 Task: Send an email with the signature Eden Taylor with the subject 'Request for flextime' and the message 'I am sorry for any confusion and would like to clarify the situation.' from softage.1@softage.net to softage.2@softage.net and softage.3@softage.net with CC to softage.4@softage.net
Action: Key pressed n
Screenshot: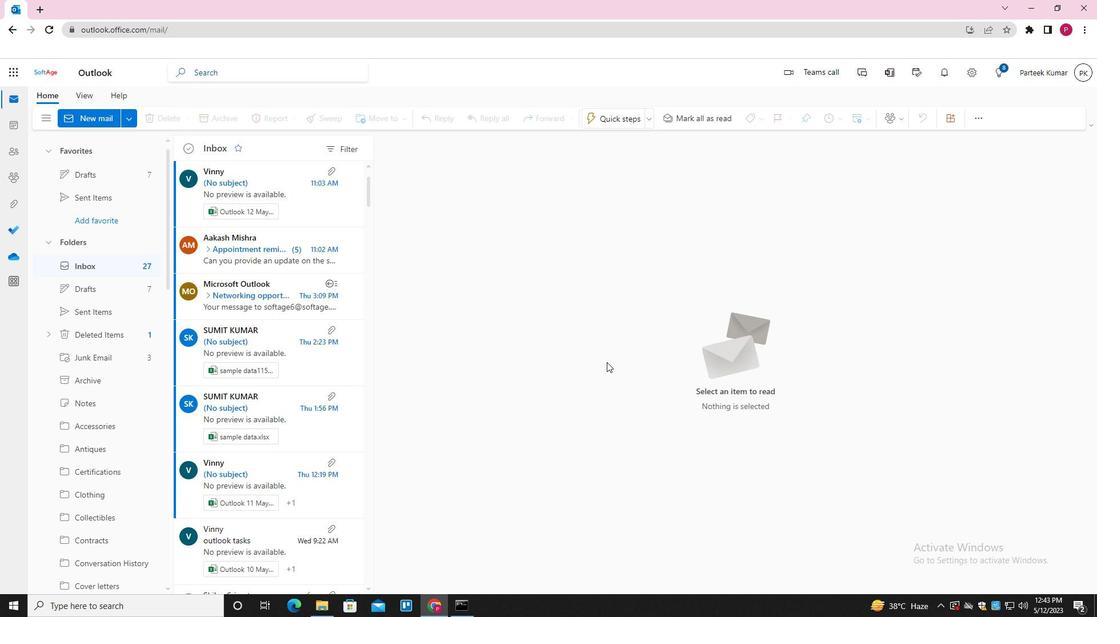 
Action: Mouse moved to (765, 120)
Screenshot: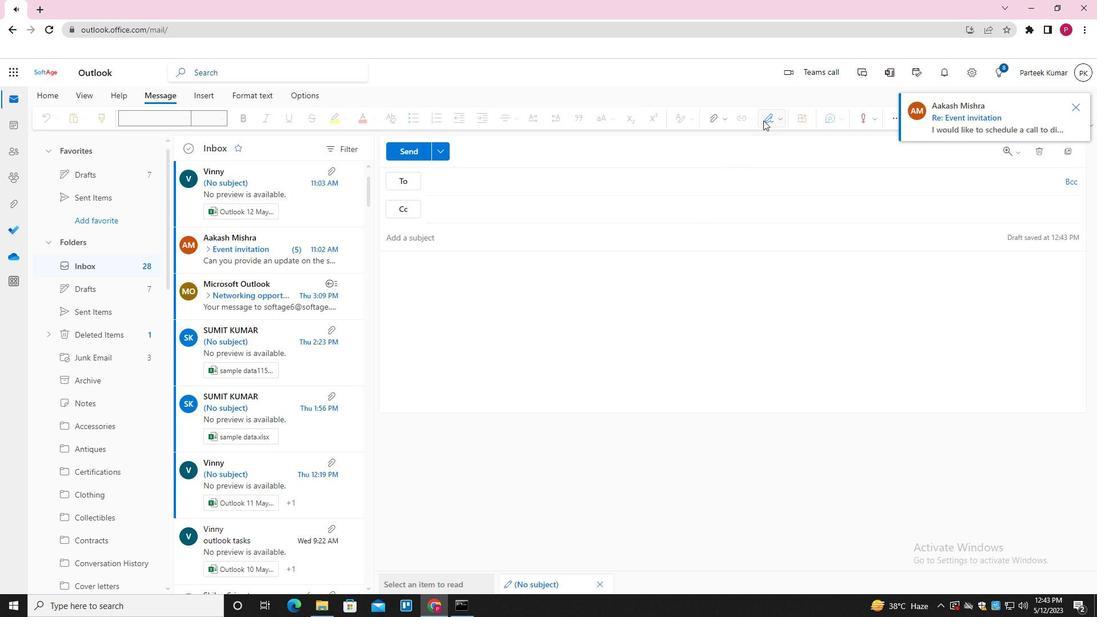 
Action: Mouse pressed left at (765, 120)
Screenshot: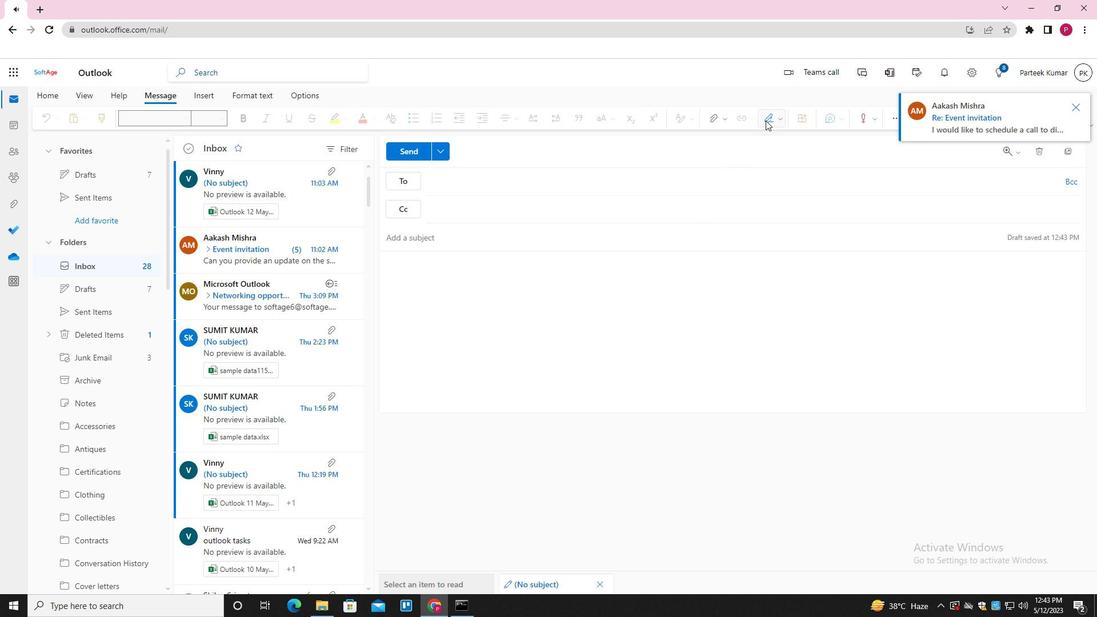 
Action: Mouse moved to (750, 165)
Screenshot: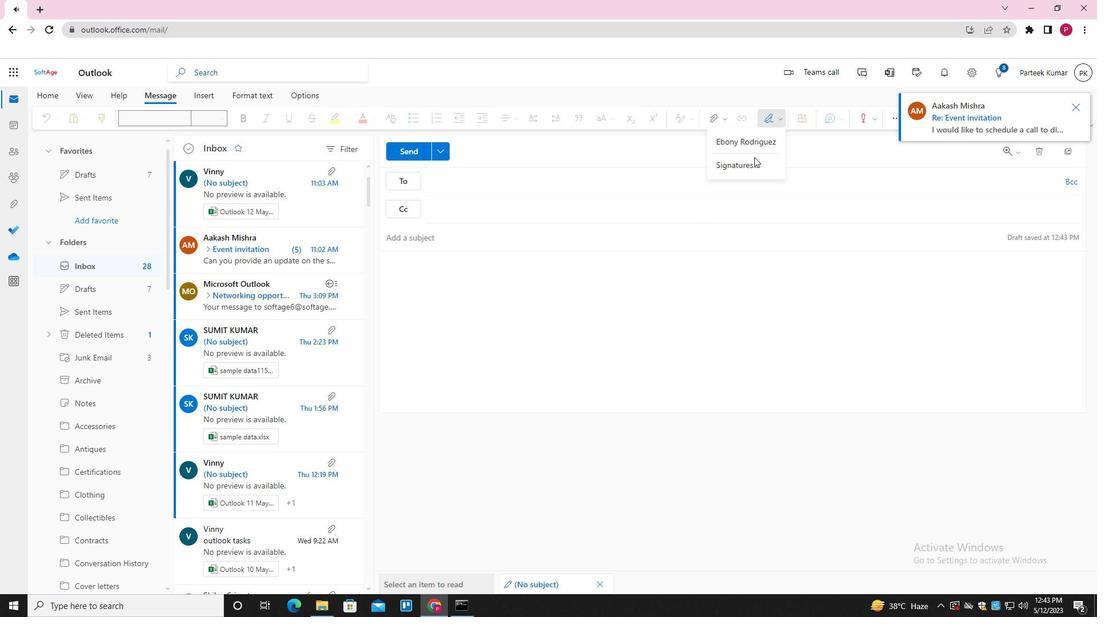 
Action: Mouse pressed left at (750, 165)
Screenshot: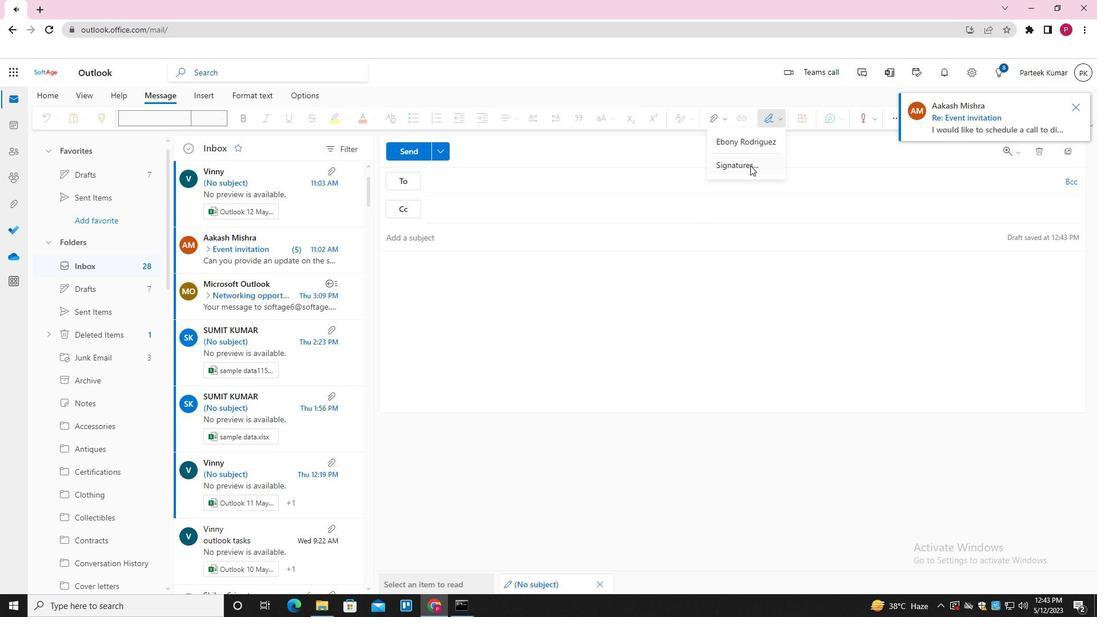 
Action: Mouse moved to (763, 212)
Screenshot: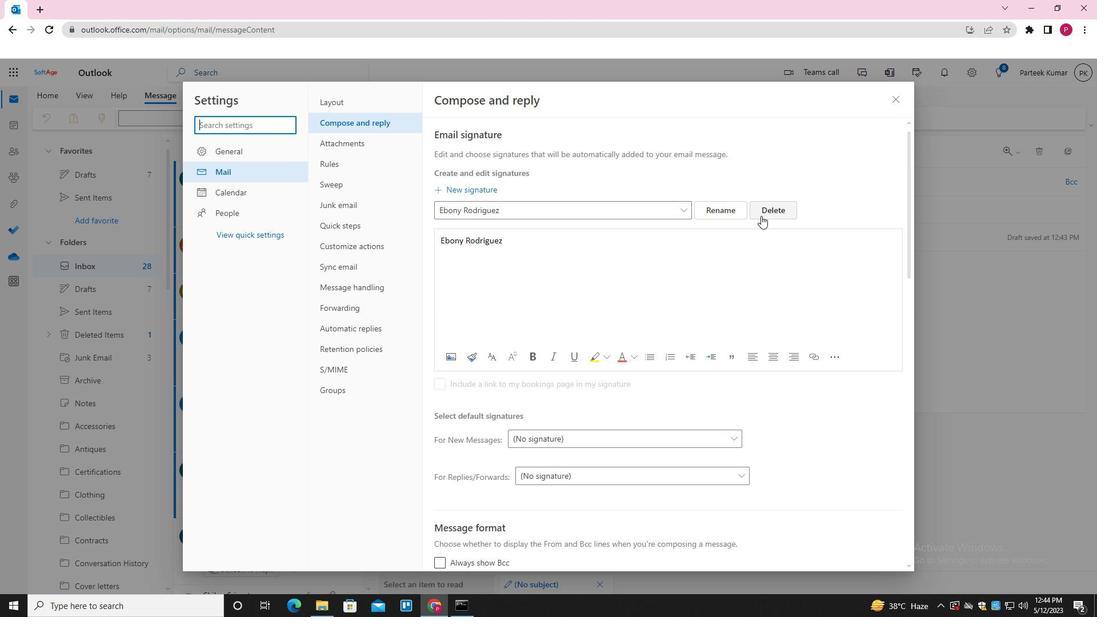 
Action: Mouse pressed left at (763, 212)
Screenshot: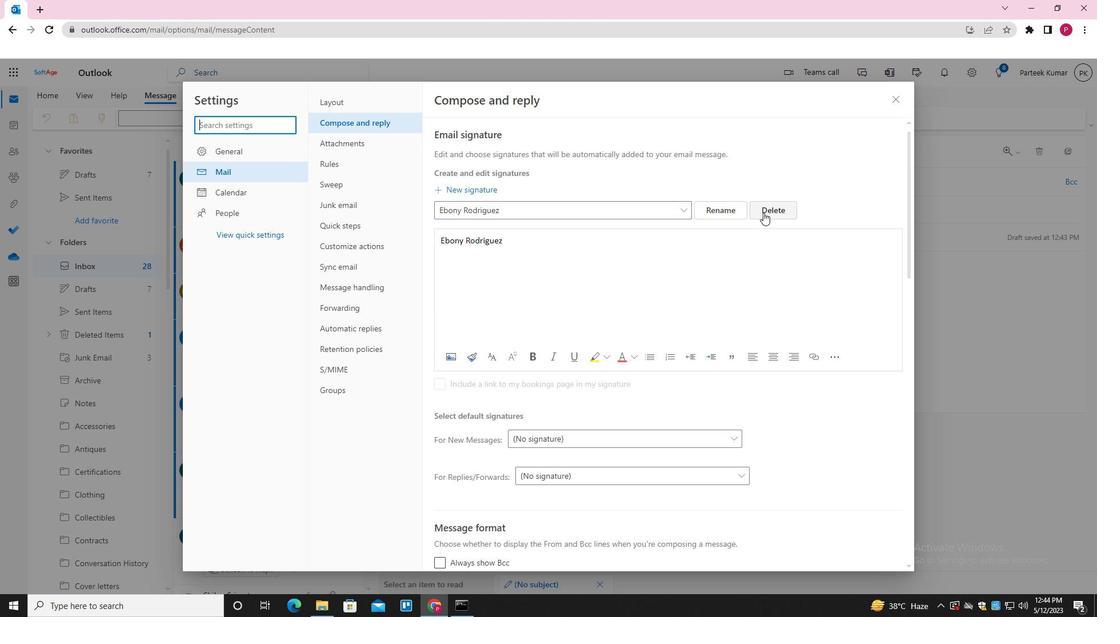 
Action: Mouse moved to (676, 210)
Screenshot: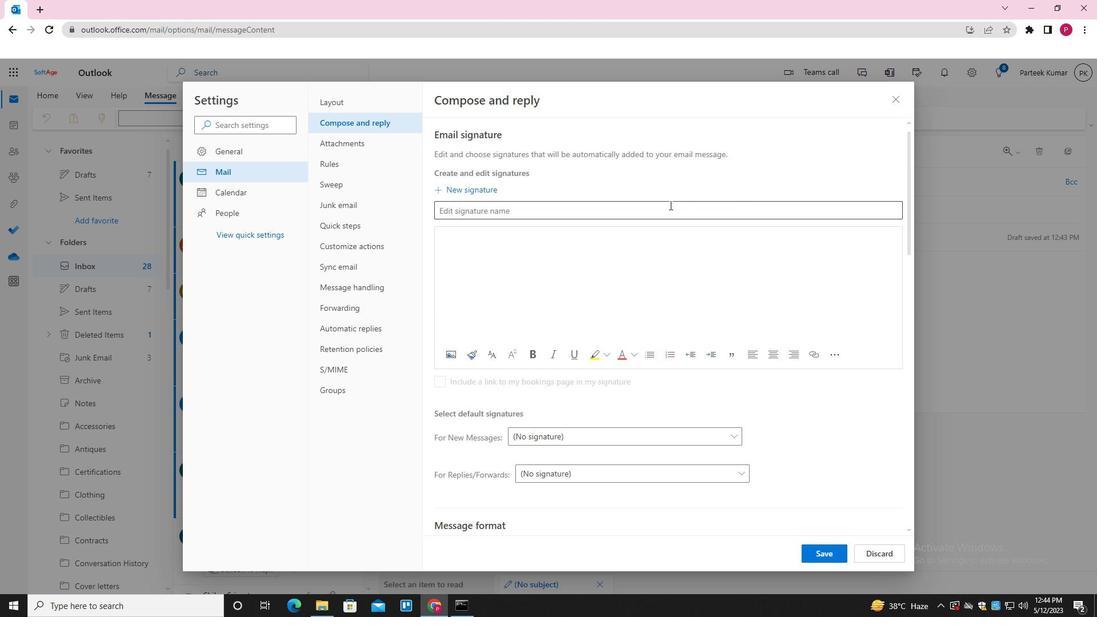 
Action: Mouse pressed left at (676, 210)
Screenshot: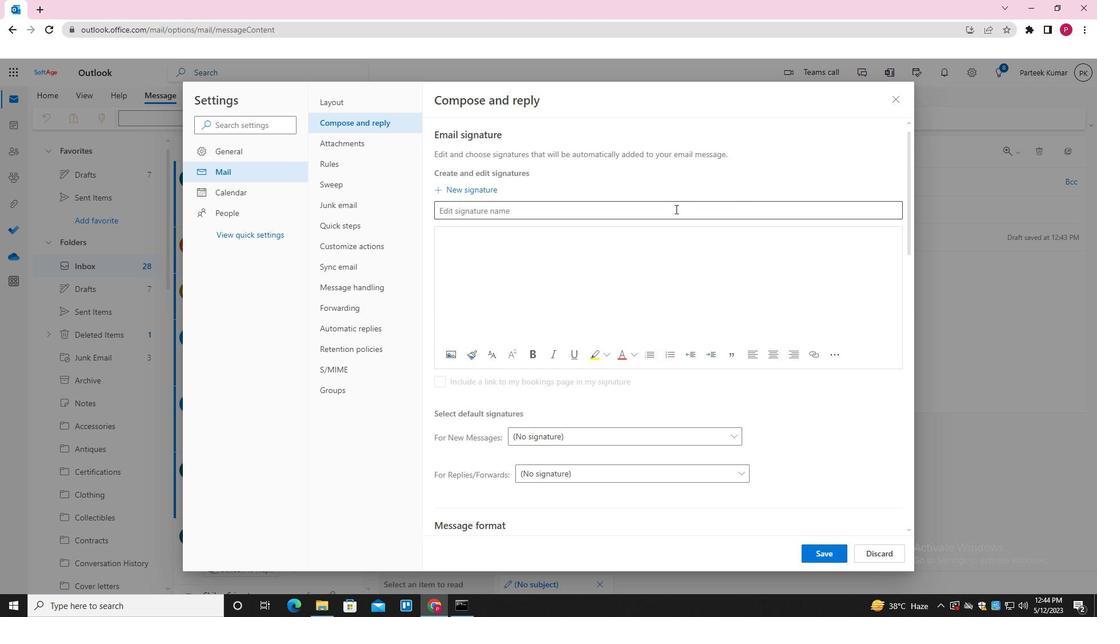 
Action: Mouse moved to (676, 210)
Screenshot: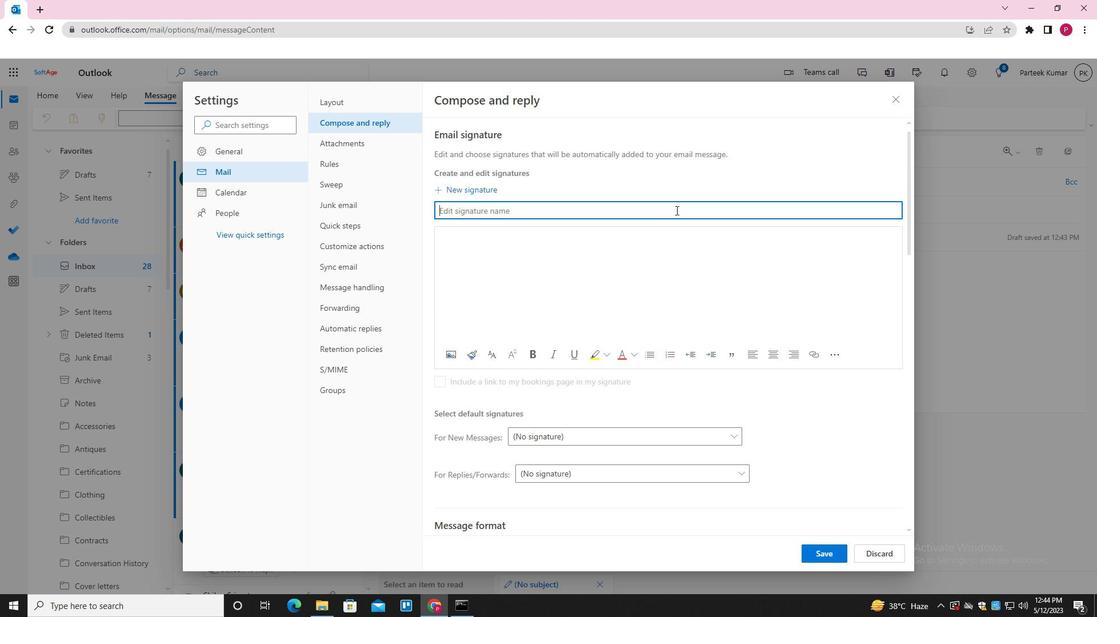 
Action: Key pressed <Key.shift>EDEN<Key.space><Key.shift><Key.shift>TAYLOR<Key.tab><Key.shift>EDEN<Key.space><Key.shift>TAYLOR
Screenshot: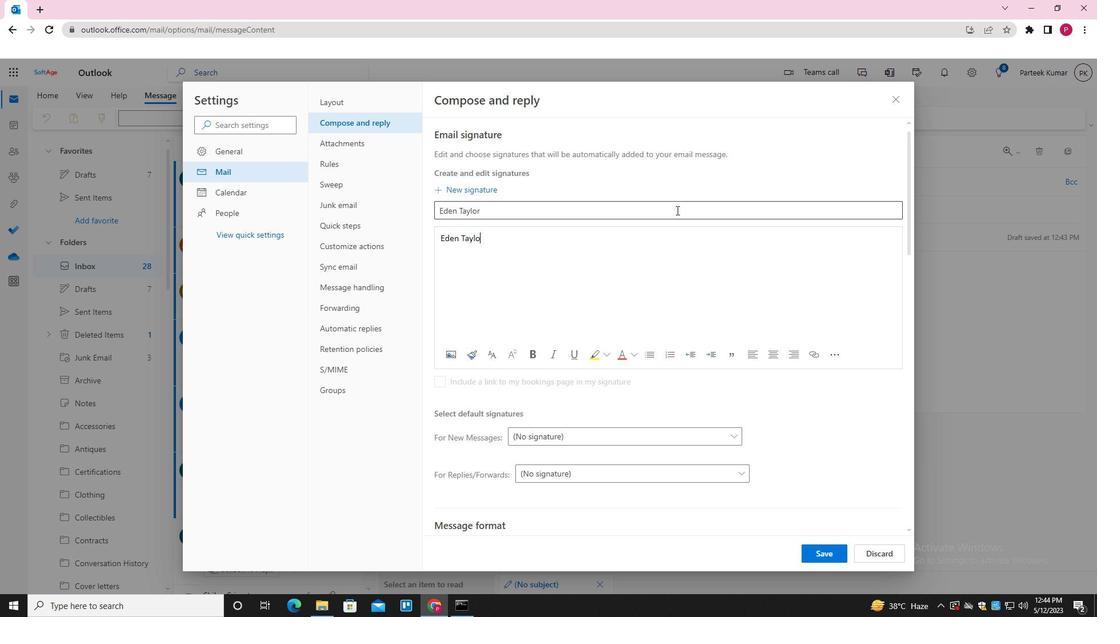 
Action: Mouse moved to (814, 552)
Screenshot: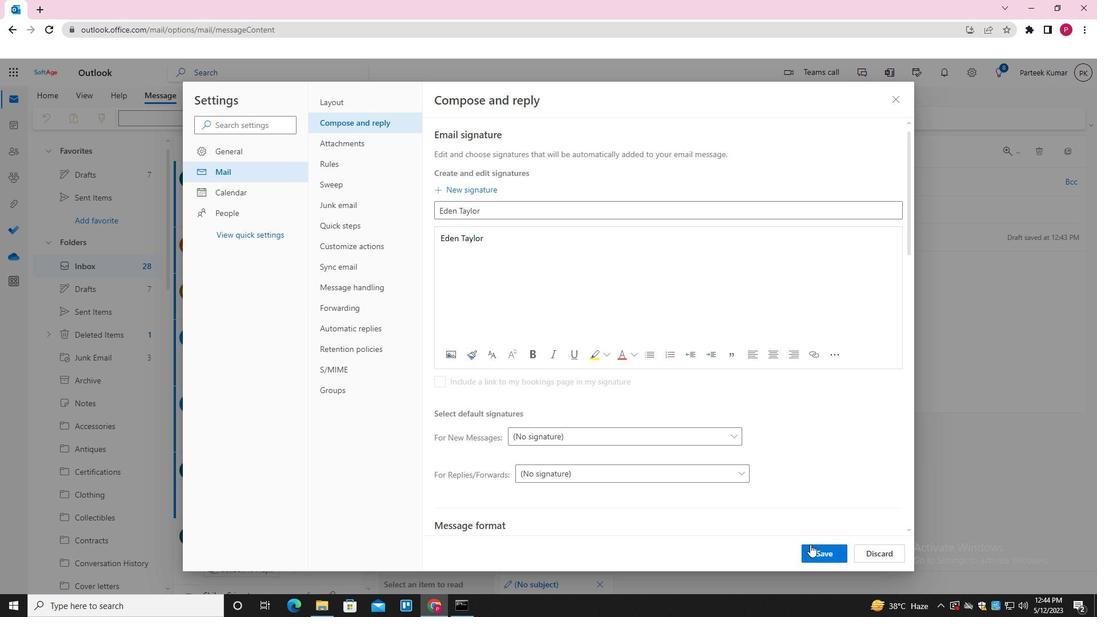 
Action: Mouse pressed left at (814, 552)
Screenshot: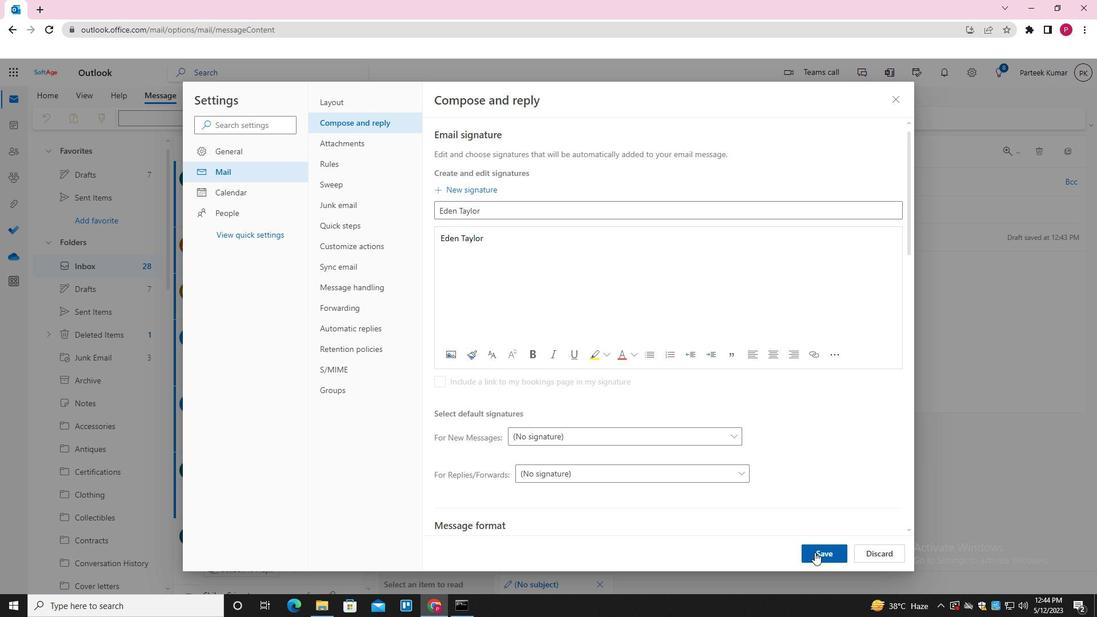 
Action: Mouse moved to (896, 102)
Screenshot: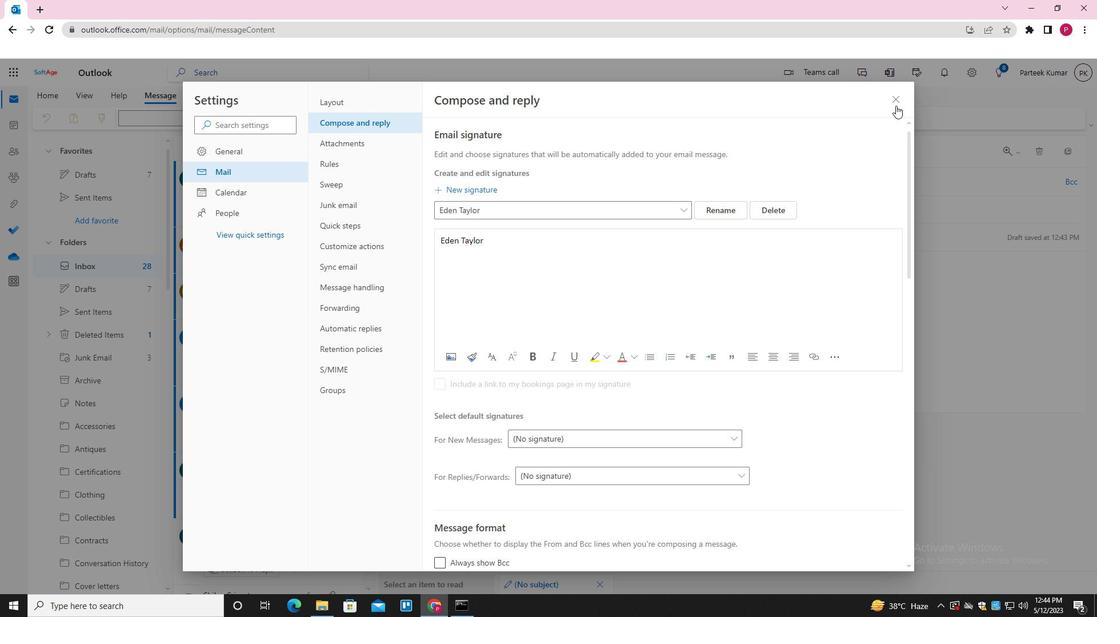 
Action: Mouse pressed left at (896, 102)
Screenshot: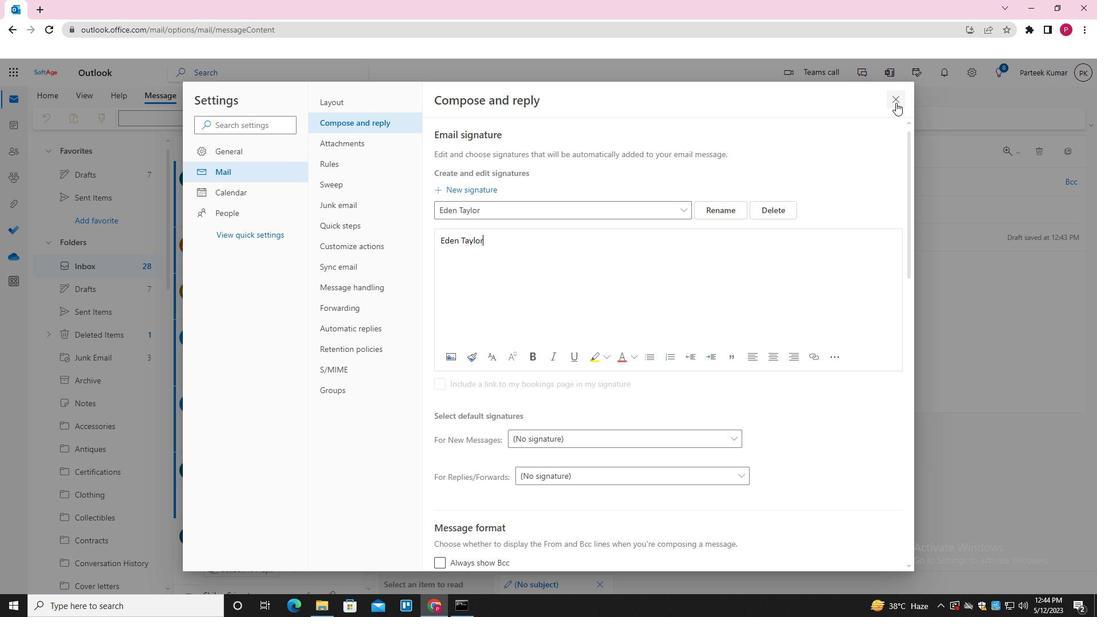 
Action: Mouse moved to (764, 116)
Screenshot: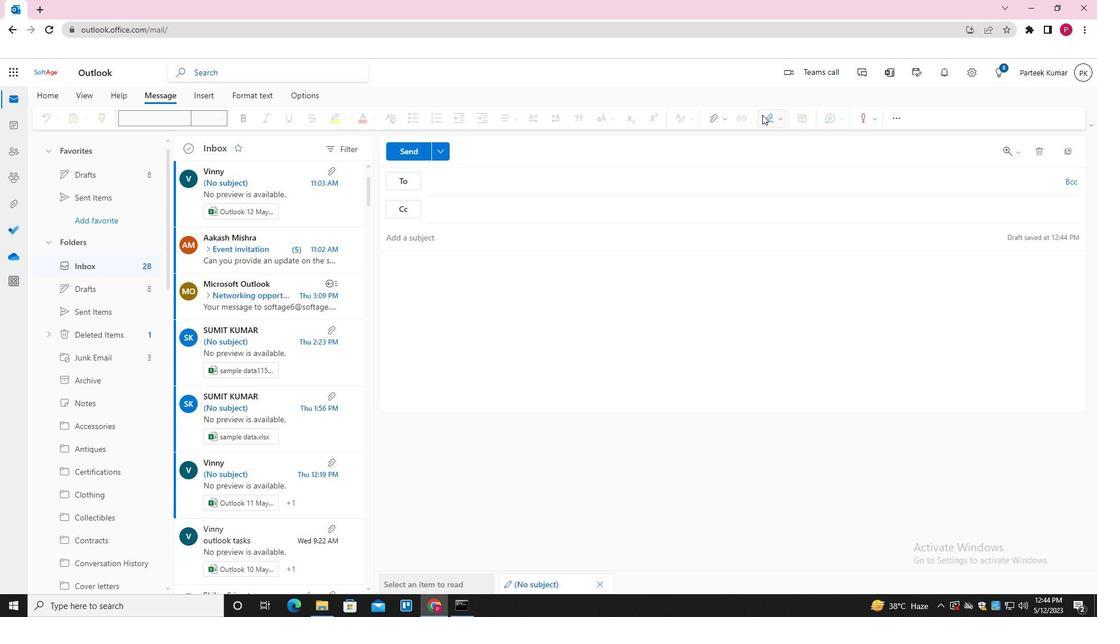 
Action: Mouse pressed left at (764, 116)
Screenshot: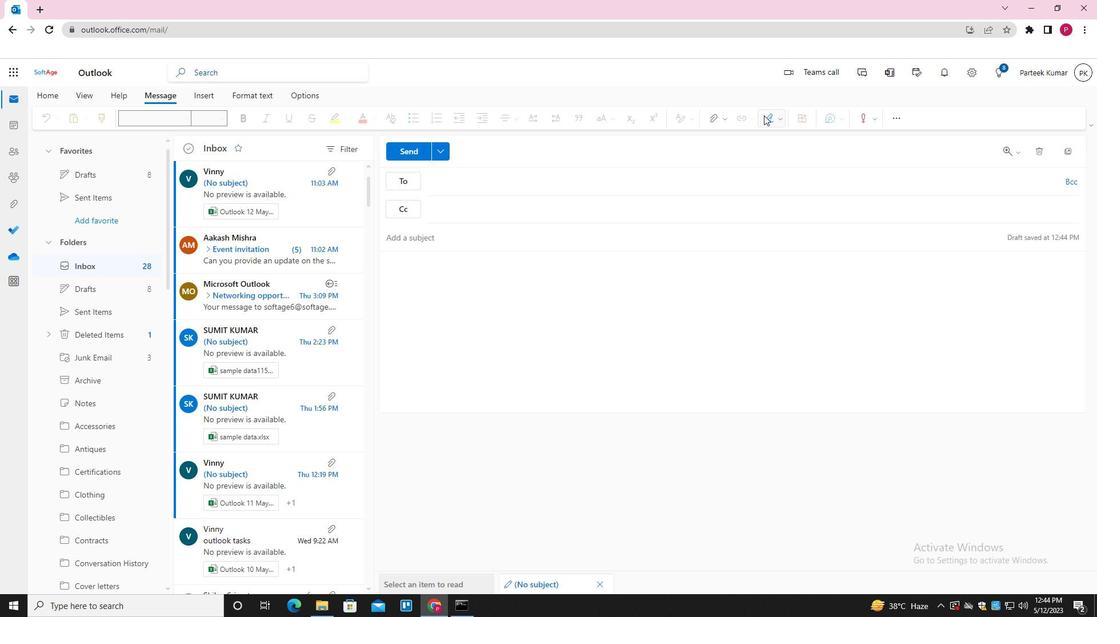 
Action: Mouse moved to (743, 142)
Screenshot: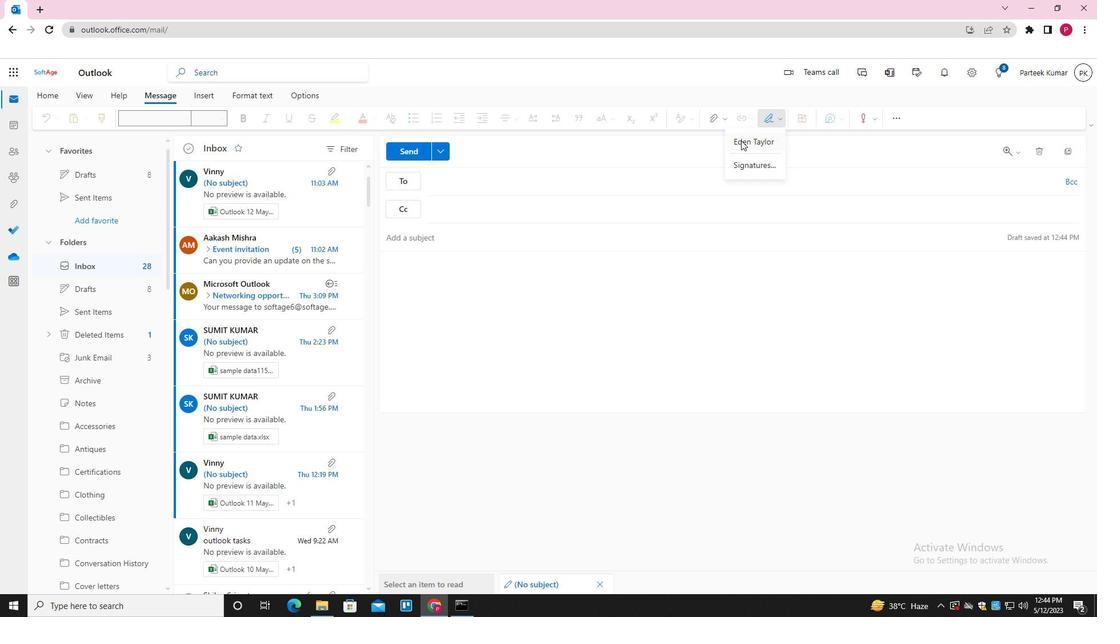 
Action: Mouse pressed left at (743, 142)
Screenshot: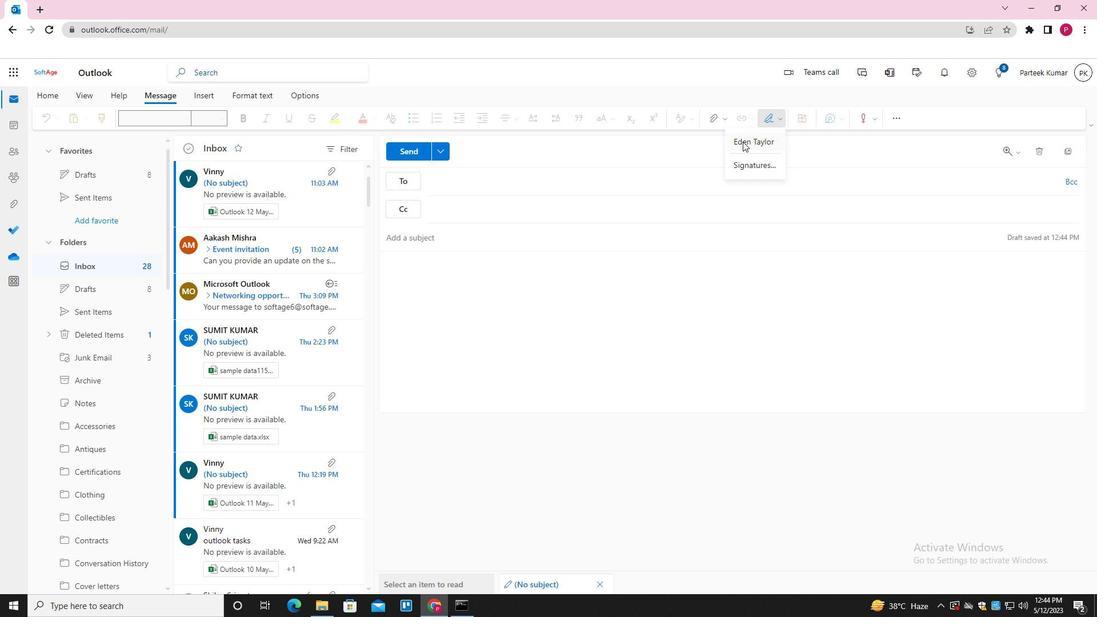 
Action: Mouse moved to (536, 238)
Screenshot: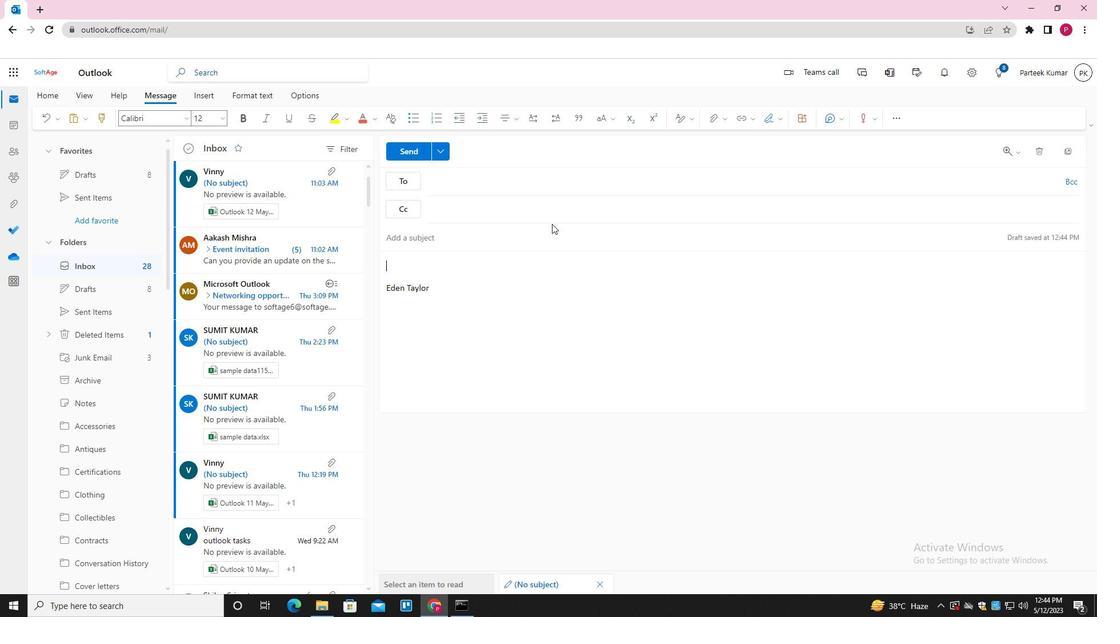 
Action: Mouse pressed left at (536, 238)
Screenshot: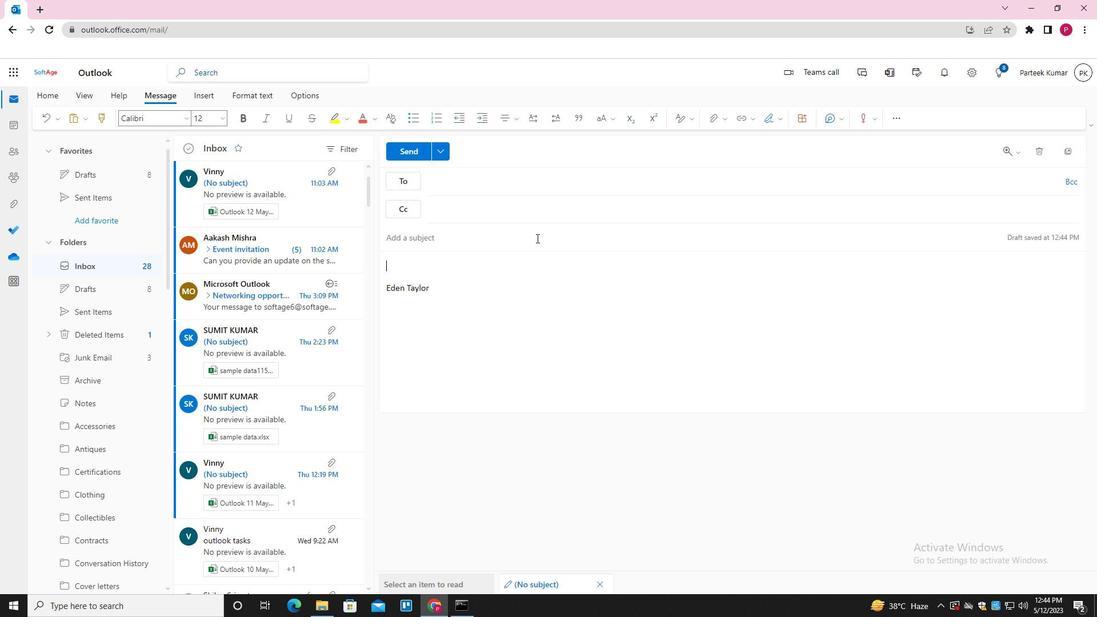
Action: Key pressed <Key.shift><Key.shift>REQUEST<Key.space>FOR<Key.space>FLEXTIME<Key.tab><Key.shift_r>I<Key.space>AM<Key.space>SORRY<Key.space>FOR<Key.space>ANT<Key.backspace>Y<Key.space>CONFUSION<Key.space>AND<Key.space>WOULS<Key.space>LIKE<Key.space><Key.backspace><Key.backspace><Key.backspace><Key.backspace><Key.backspace><Key.backspace><Key.backspace>D<Key.space>LIKE<Key.space>TO<Key.space>CLARIFY<Key.space>THE<Key.space>SITUTION<Key.space><Key.backspace><Key.backspace><Key.backspace><Key.backspace><Key.backspace>ATION<Key.space>
Screenshot: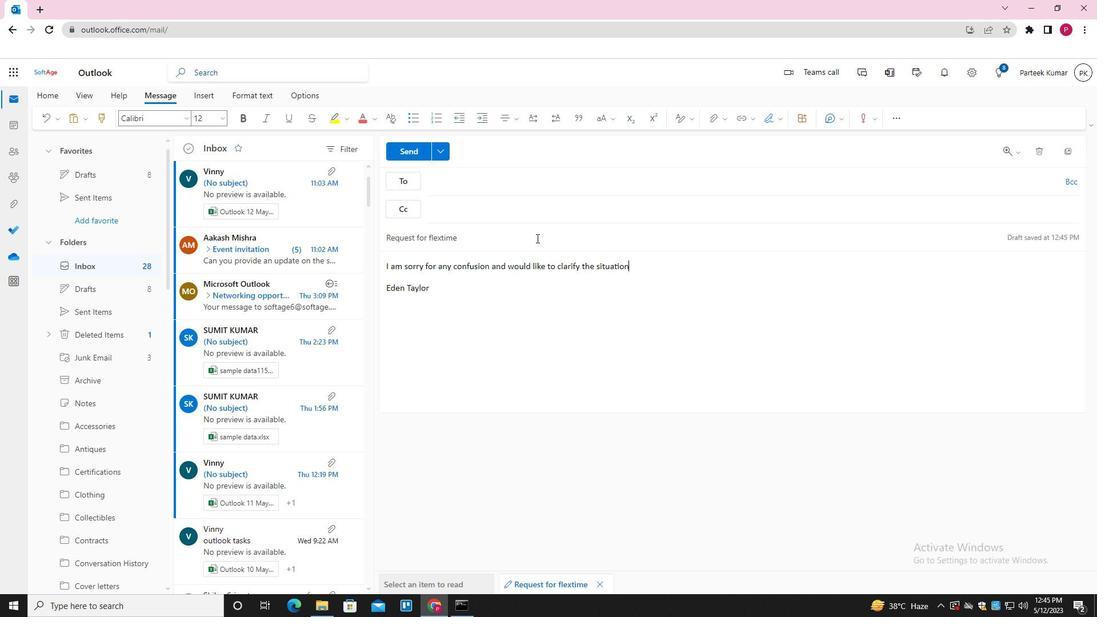 
Action: Mouse moved to (502, 181)
Screenshot: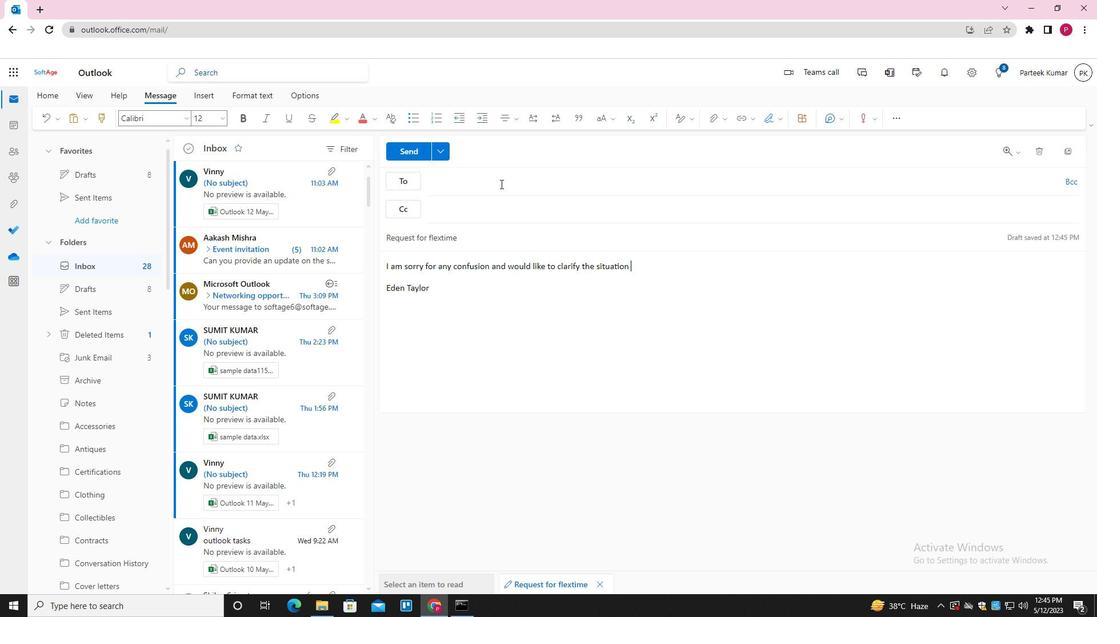 
Action: Mouse pressed left at (502, 181)
Screenshot: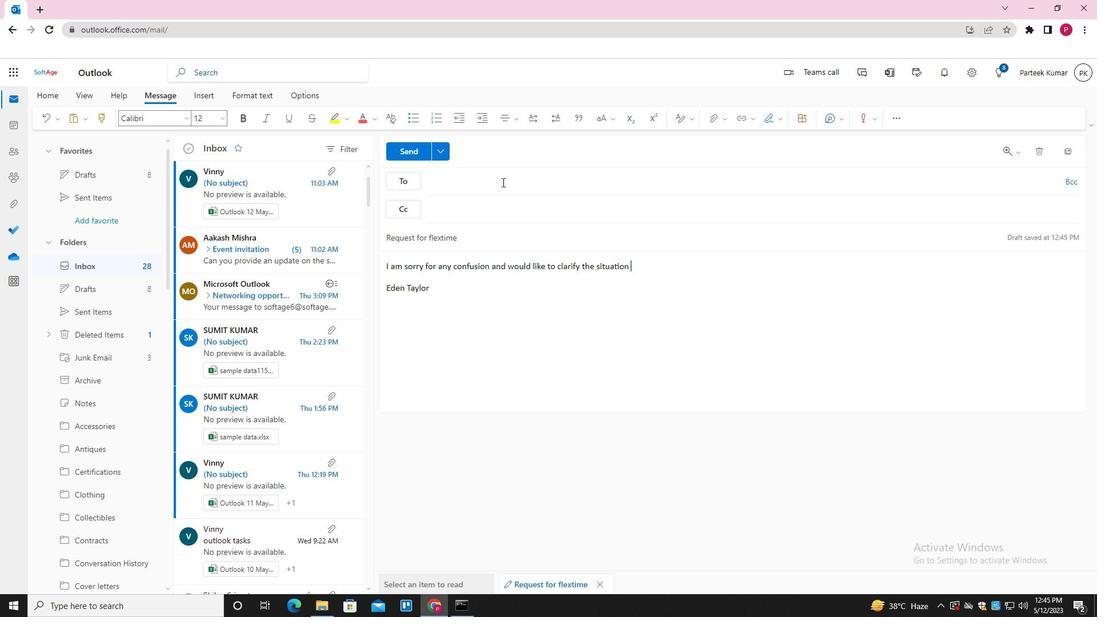 
Action: Key pressed <Key.shift>SOFTAGE.2<Key.shift>@SOFTAGE.NET<Key.enter>SOFTAGE.3<Key.shift>@SOFTAGE.NET<Key.enter><Key.tab><Key.shift>SOFTAGE.4<Key.shift>@SOFTAGE.NET<Key.enter>
Screenshot: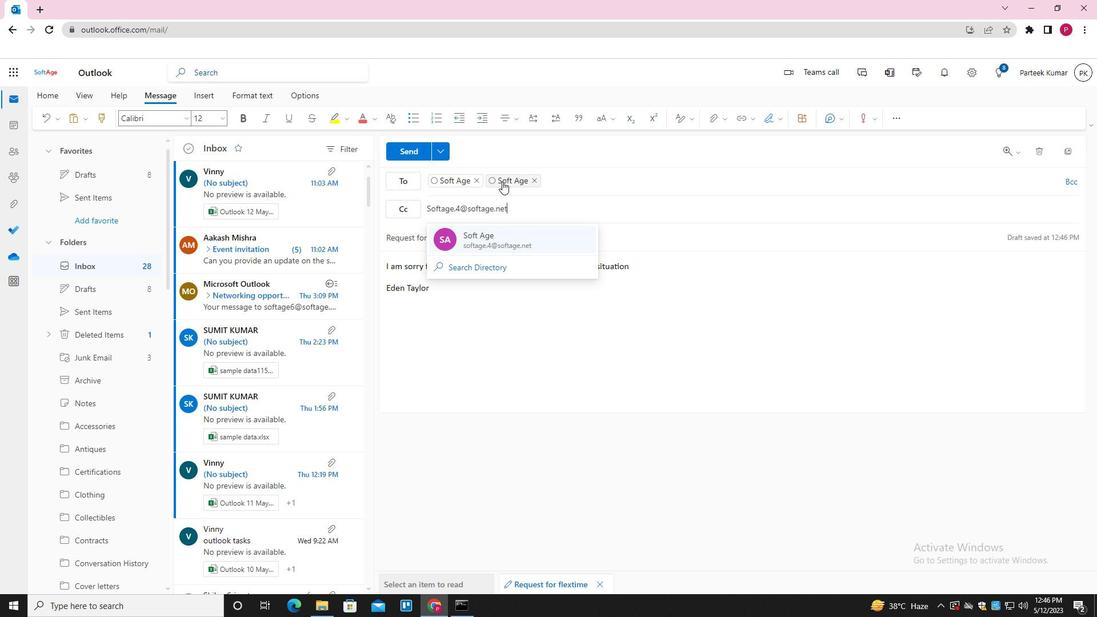 
Action: Mouse moved to (413, 153)
Screenshot: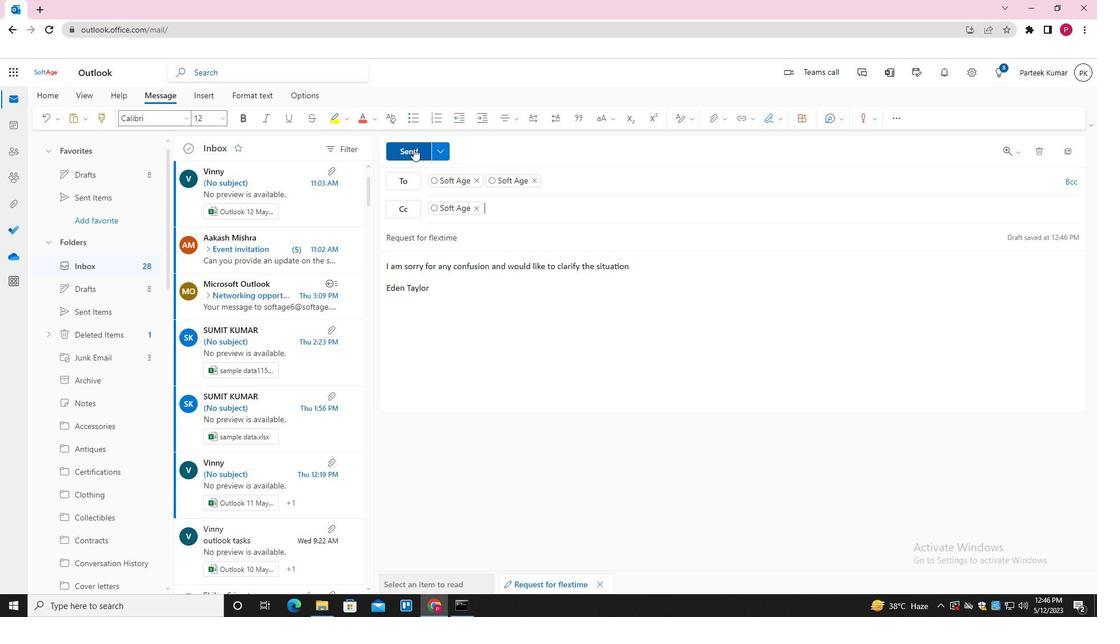 
Action: Mouse pressed left at (413, 153)
Screenshot: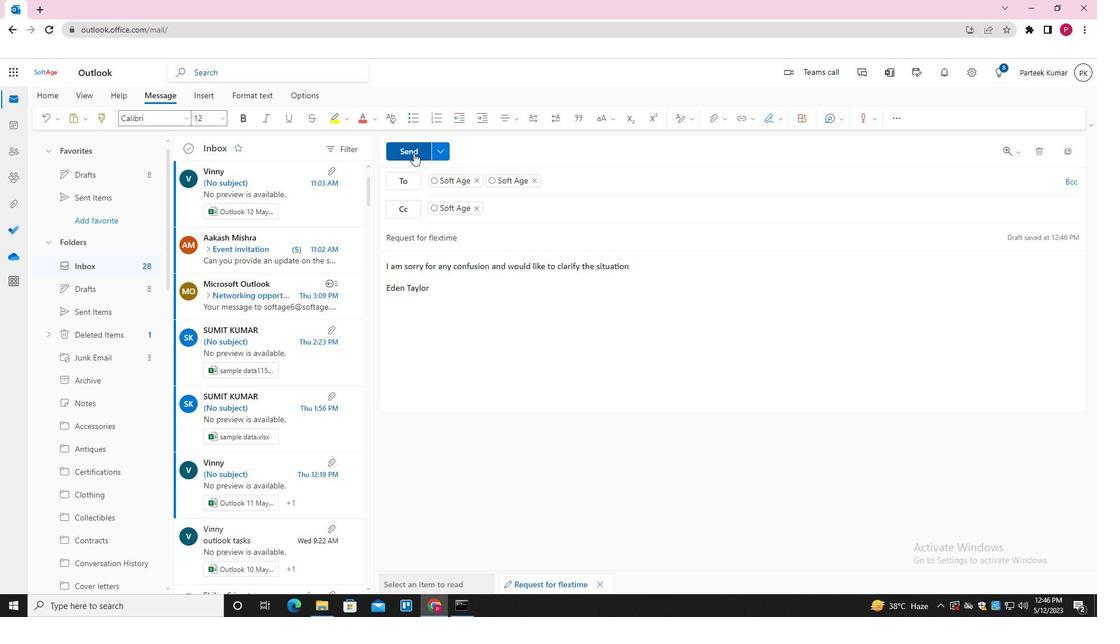 
Action: Mouse moved to (498, 309)
Screenshot: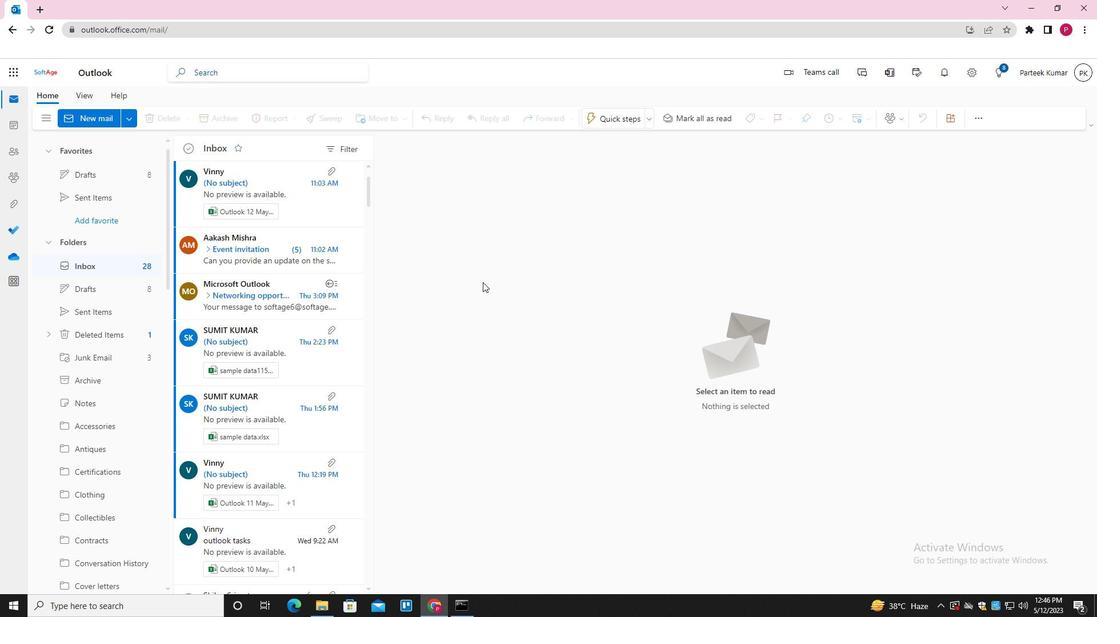 
